 Task: Add Kite Hill Dairy Free Ricotta to the cart.
Action: Mouse pressed left at (19, 102)
Screenshot: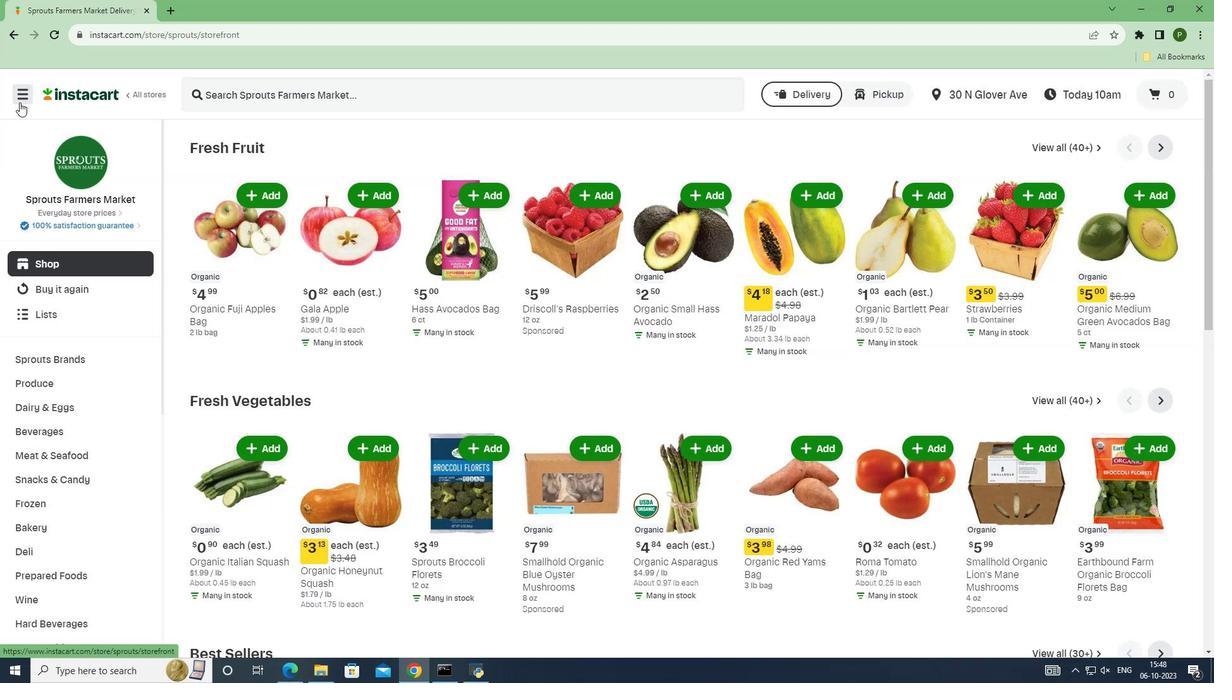 
Action: Mouse moved to (28, 339)
Screenshot: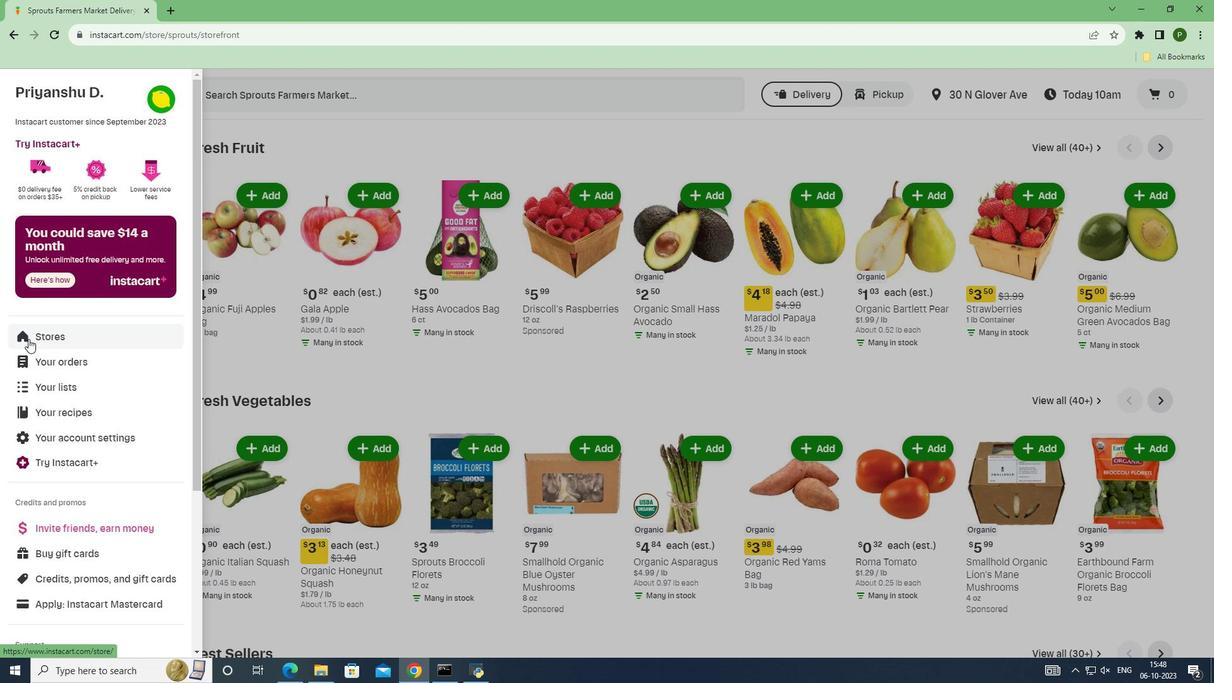 
Action: Mouse pressed left at (28, 339)
Screenshot: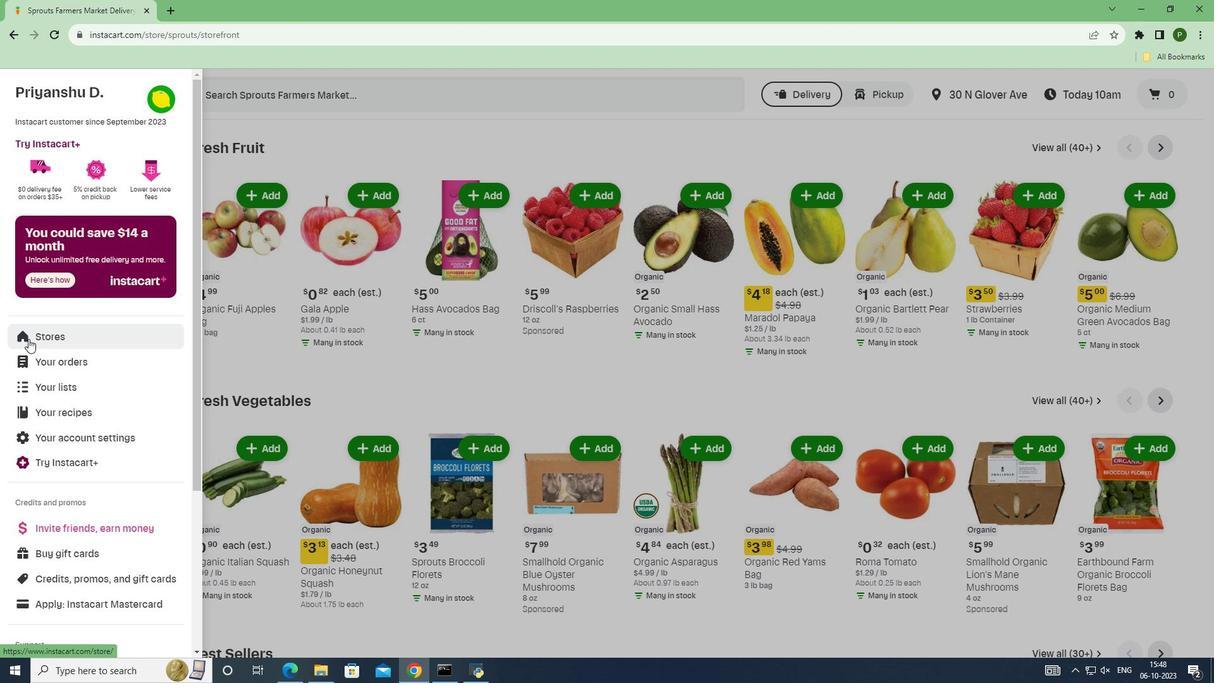 
Action: Mouse moved to (296, 142)
Screenshot: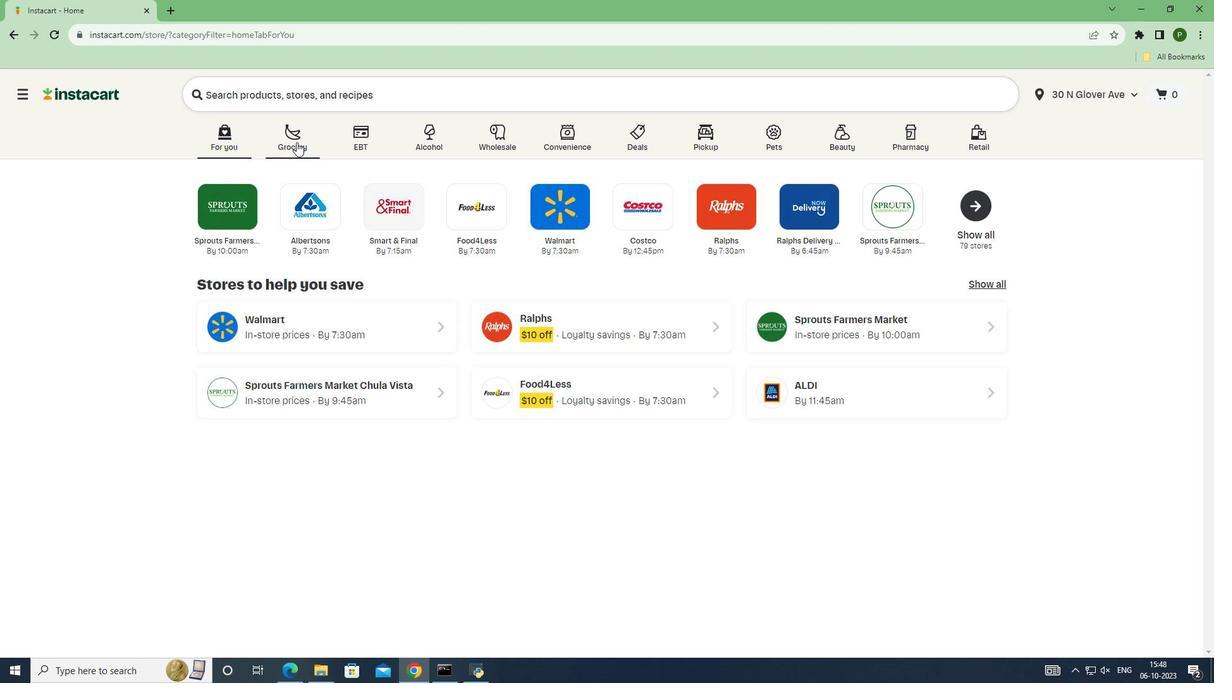 
Action: Mouse pressed left at (296, 142)
Screenshot: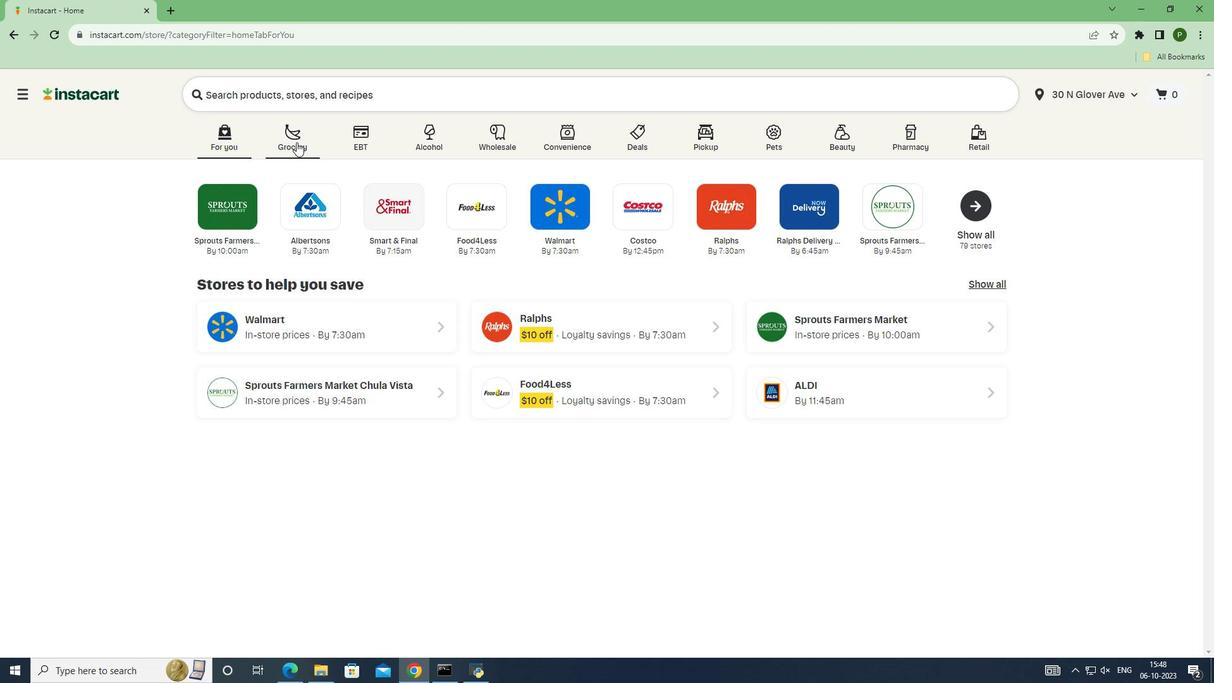 
Action: Mouse moved to (779, 289)
Screenshot: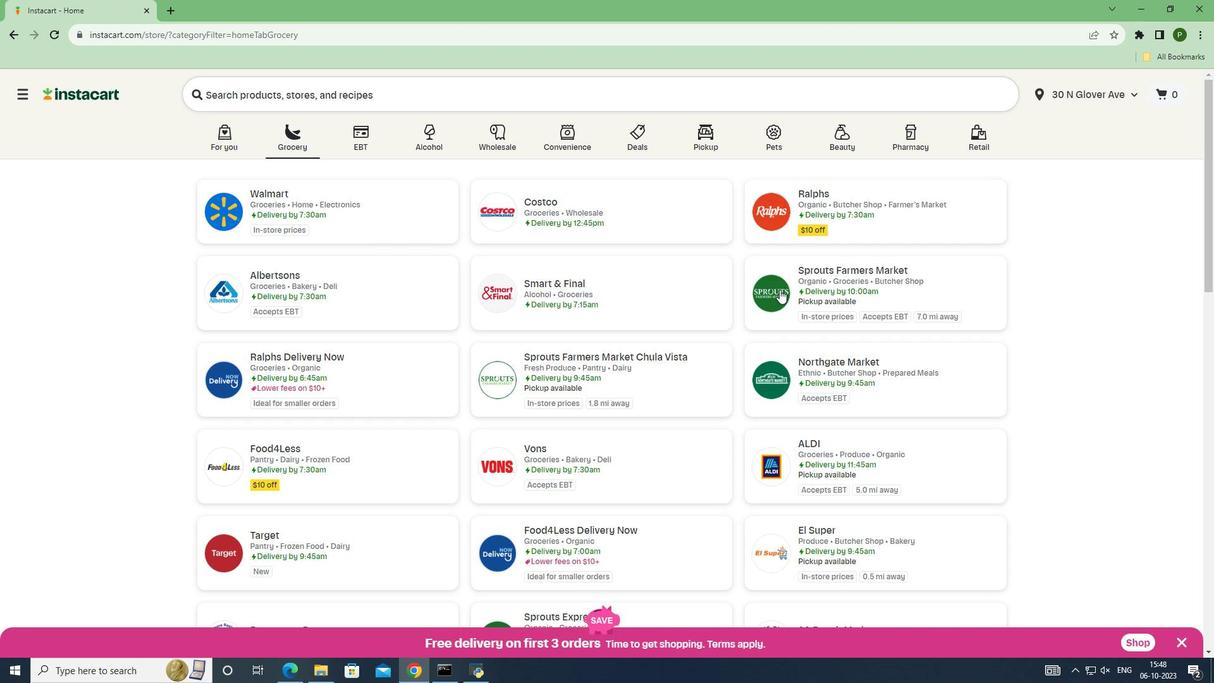 
Action: Mouse pressed left at (779, 289)
Screenshot: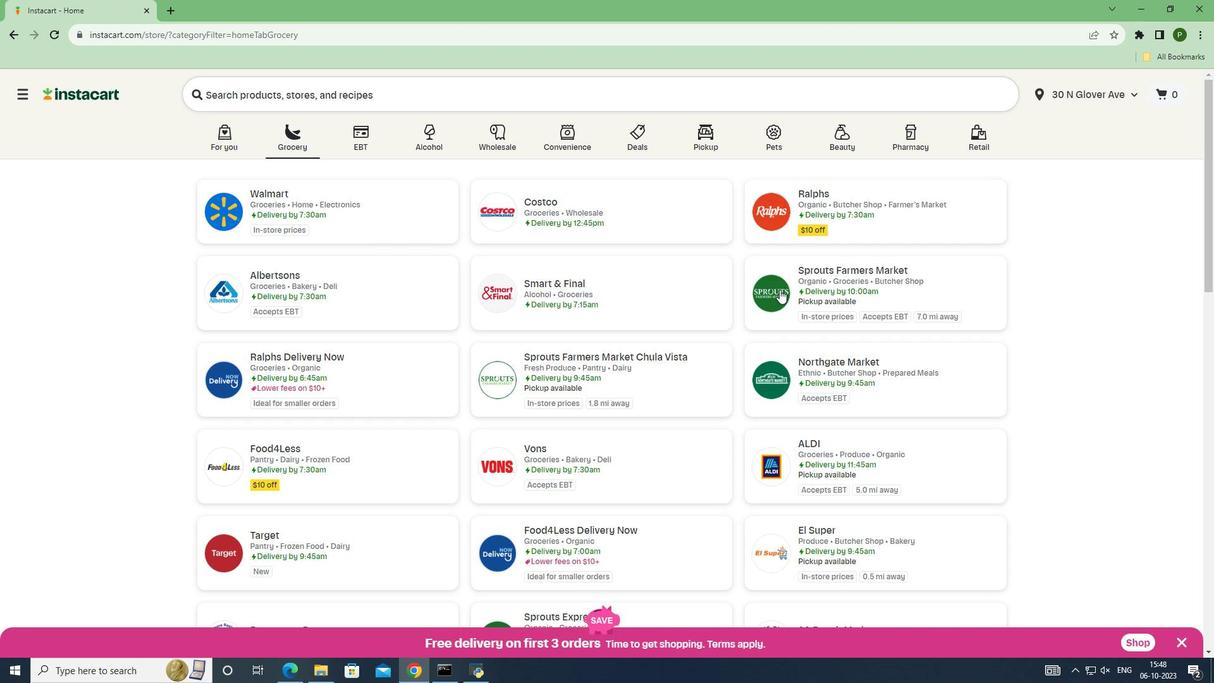 
Action: Mouse moved to (85, 413)
Screenshot: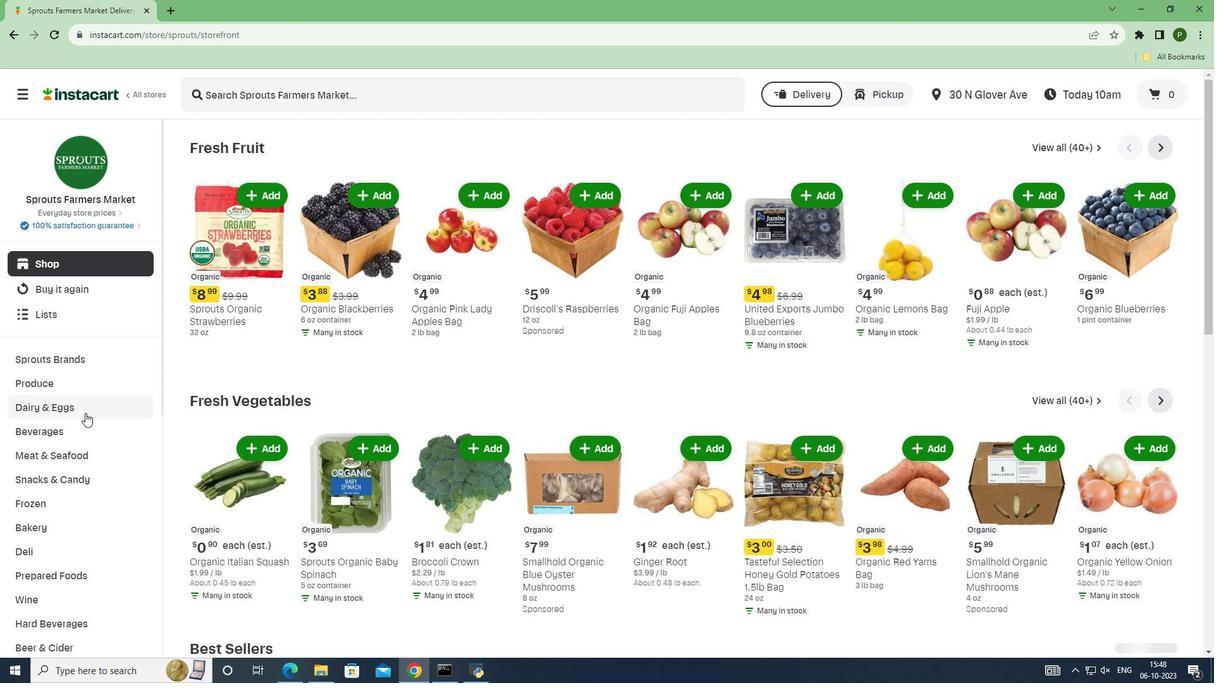 
Action: Mouse pressed left at (85, 413)
Screenshot: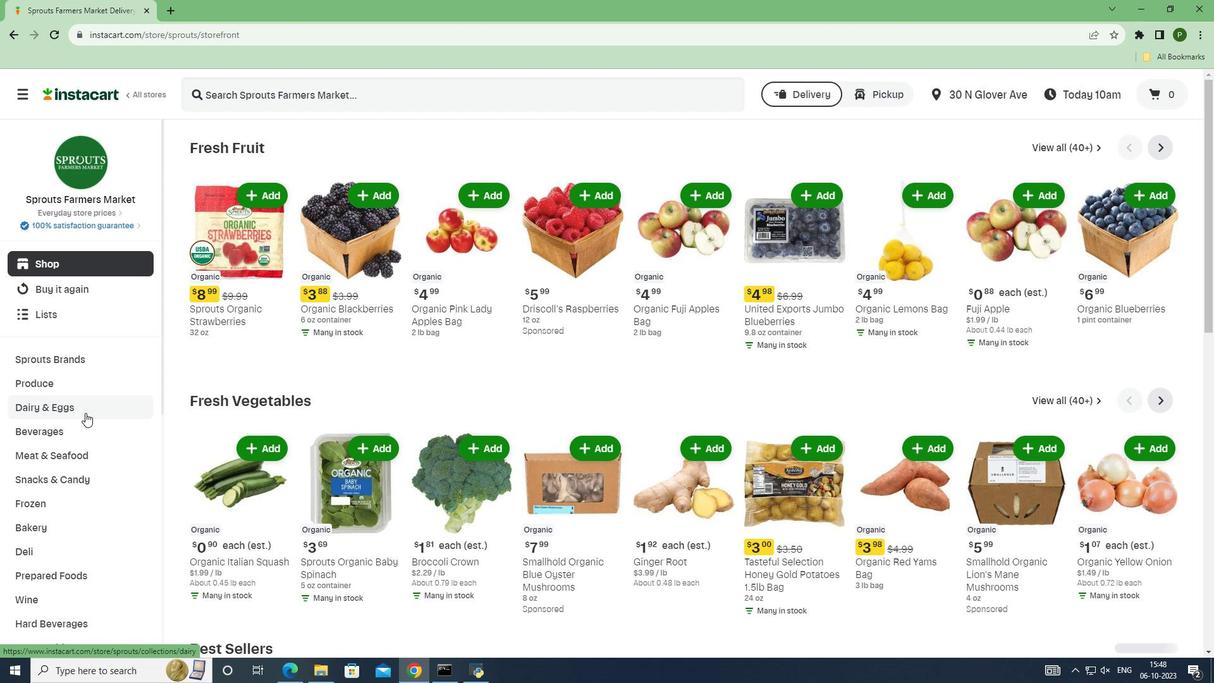 
Action: Mouse moved to (82, 459)
Screenshot: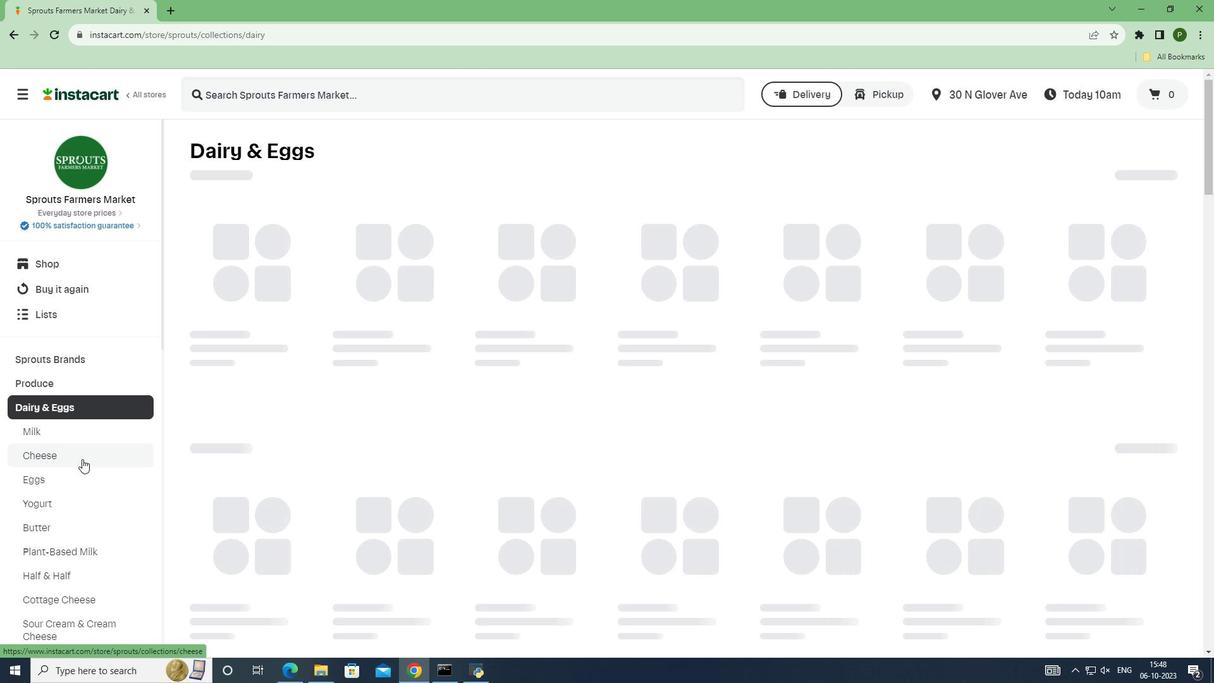 
Action: Mouse pressed left at (82, 459)
Screenshot: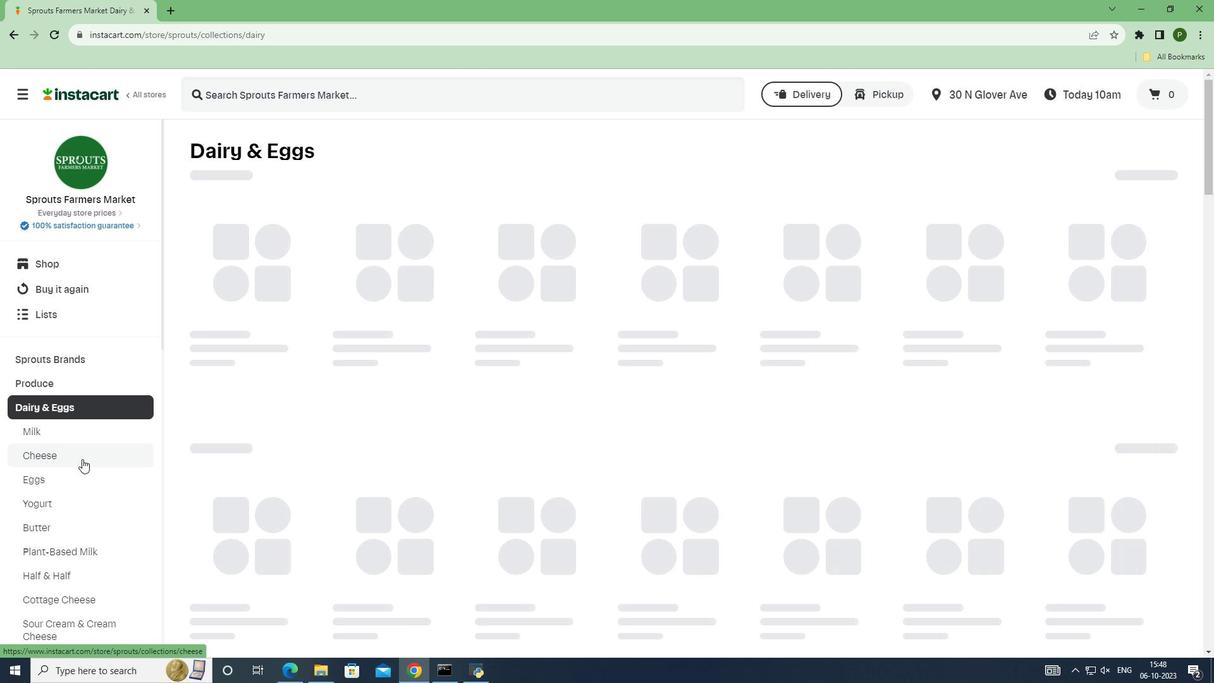 
Action: Mouse moved to (249, 97)
Screenshot: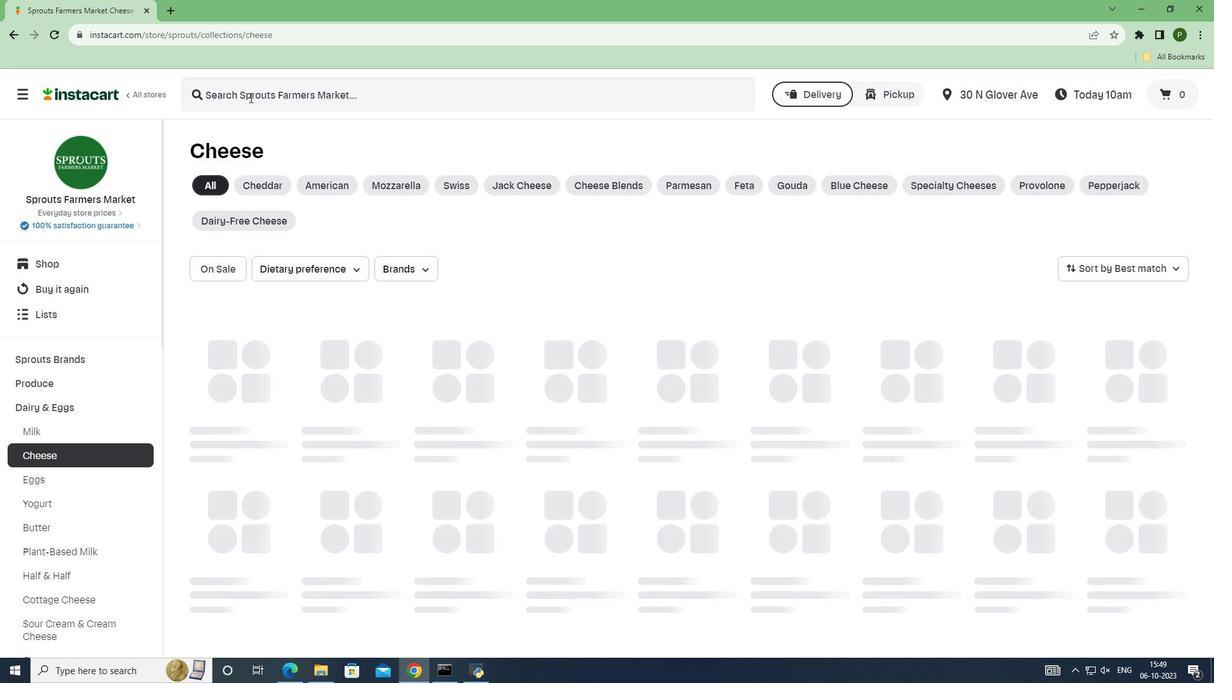 
Action: Mouse pressed left at (249, 97)
Screenshot: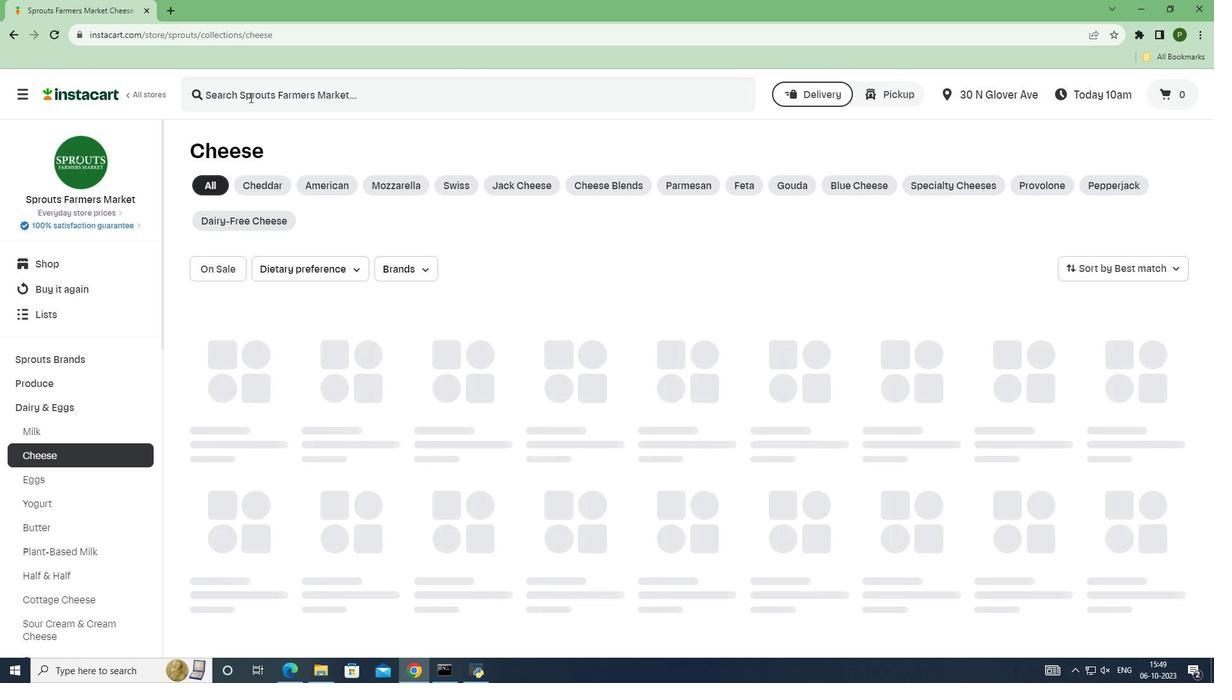 
Action: Key pressed <Key.caps_lock>K<Key.caps_lock>ite<Key.space><Key.caps_lock>H<Key.caps_lock>ill<Key.space><Key.caps_lock>D<Key.caps_lock>airy<Key.space><Key.caps_lock>F<Key.caps_lock>ree<Key.space><Key.caps_lock>R<Key.caps_lock>icotta<Key.space><Key.enter>
Screenshot: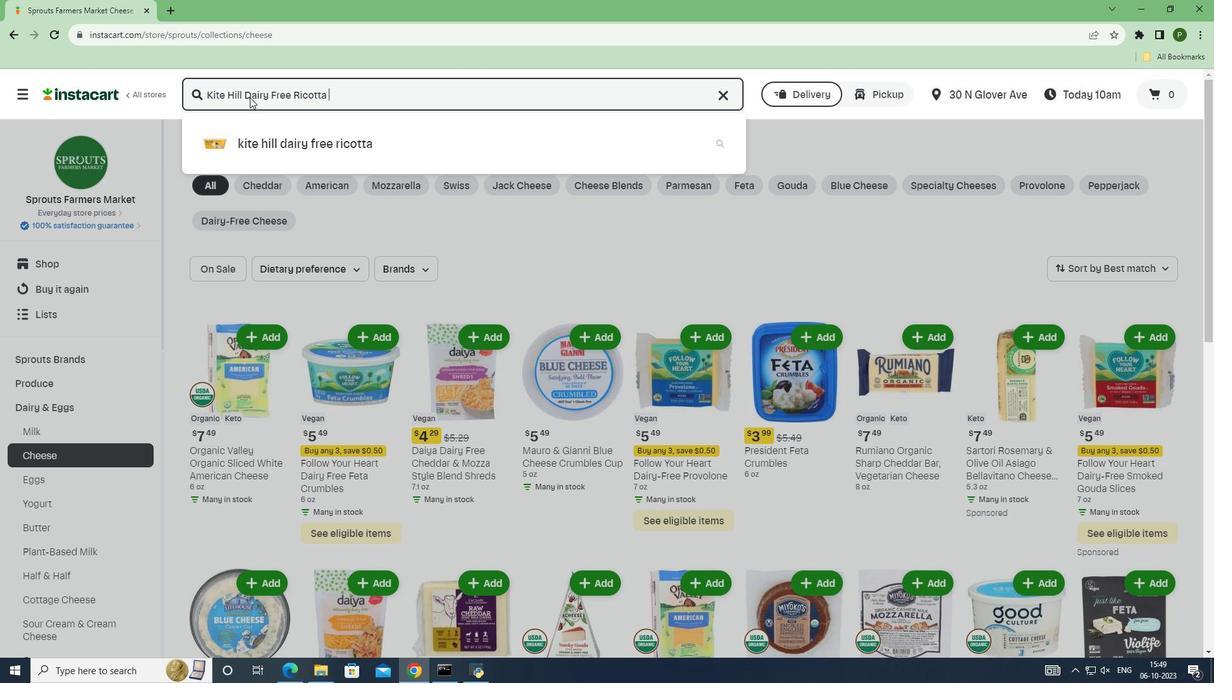 
Action: Mouse moved to (723, 223)
Screenshot: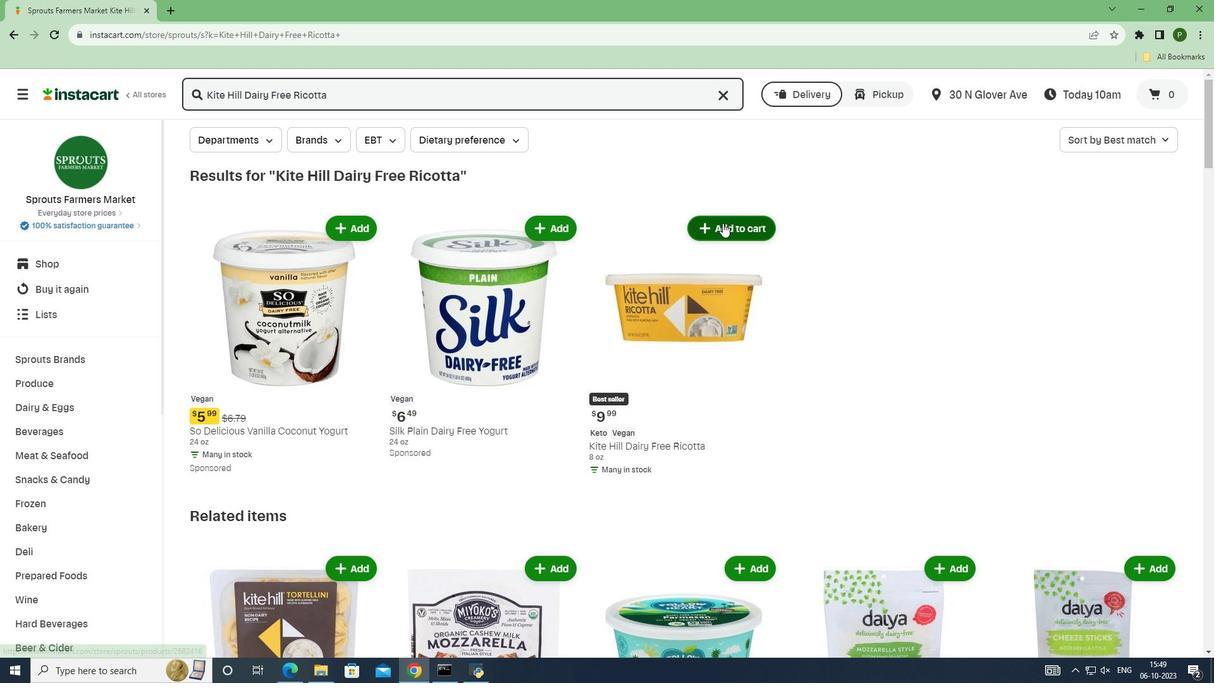 
Action: Mouse pressed left at (723, 223)
Screenshot: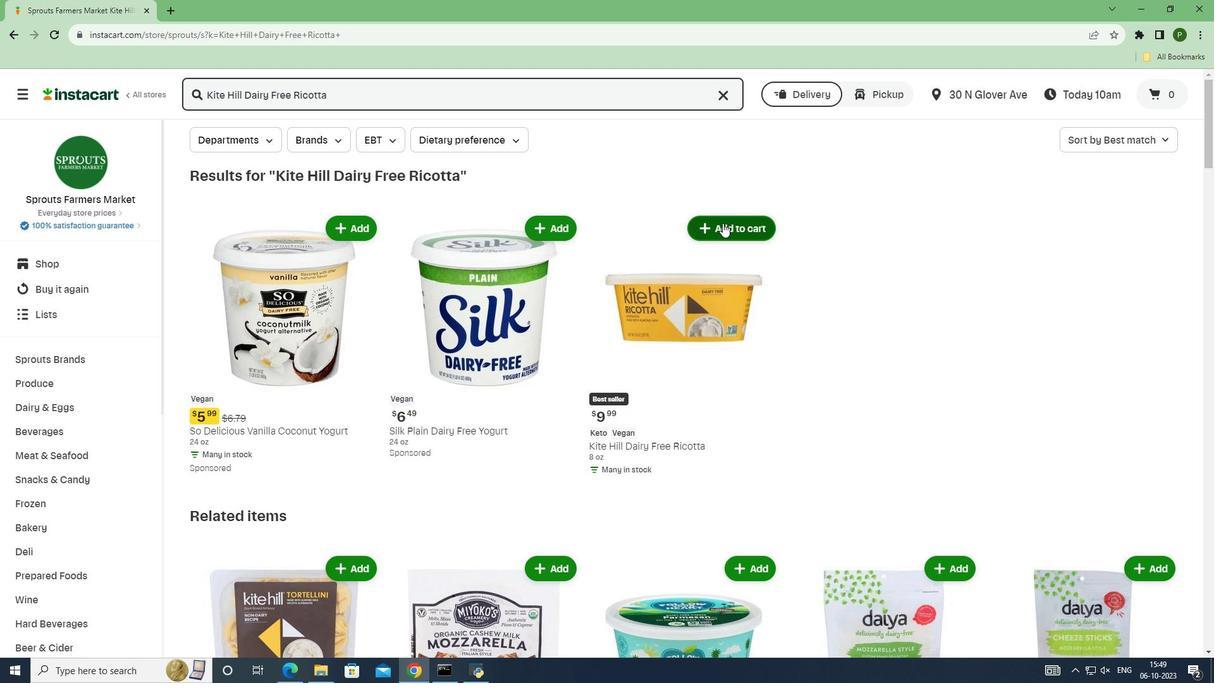 
Action: Mouse moved to (810, 266)
Screenshot: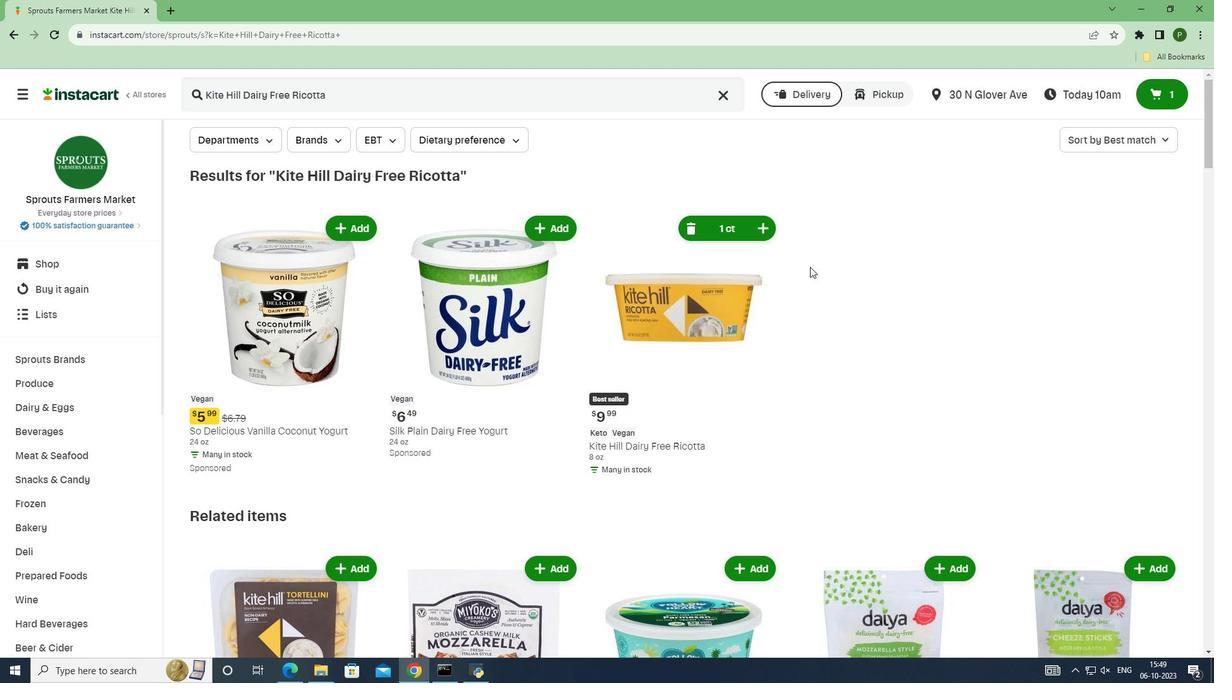 
